 Task: Apply filter "Over a year ago" in request date.
Action: Mouse pressed left at (676, 244)
Screenshot: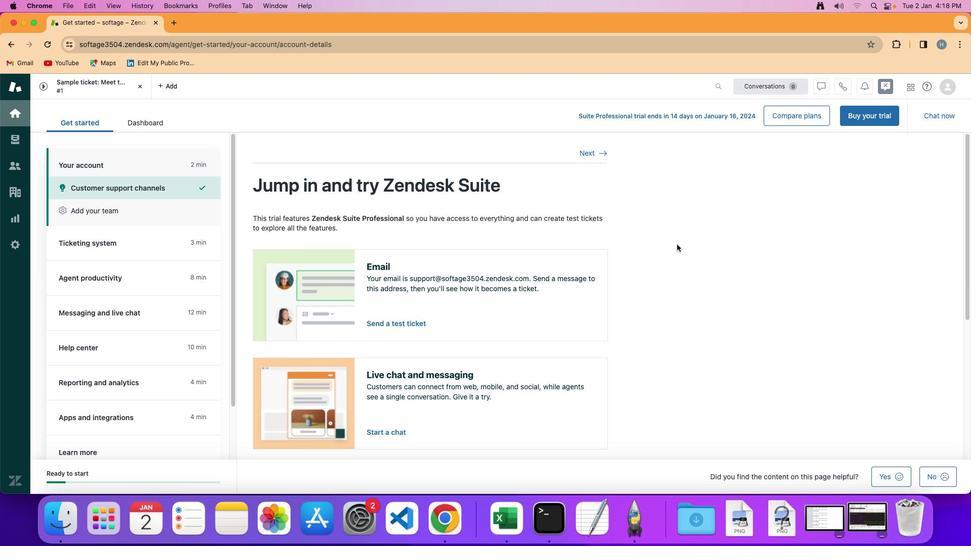 
Action: Mouse moved to (18, 142)
Screenshot: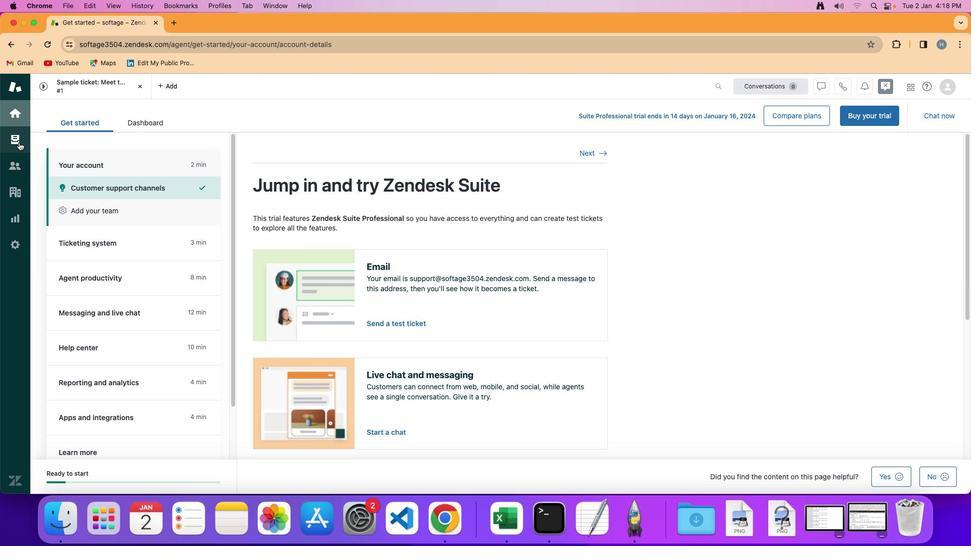 
Action: Mouse pressed left at (18, 142)
Screenshot: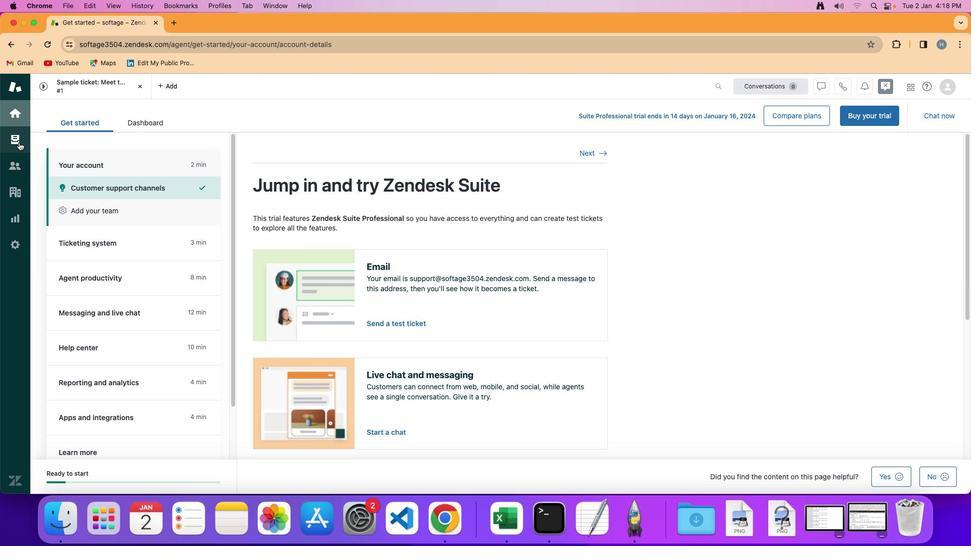 
Action: Mouse moved to (241, 156)
Screenshot: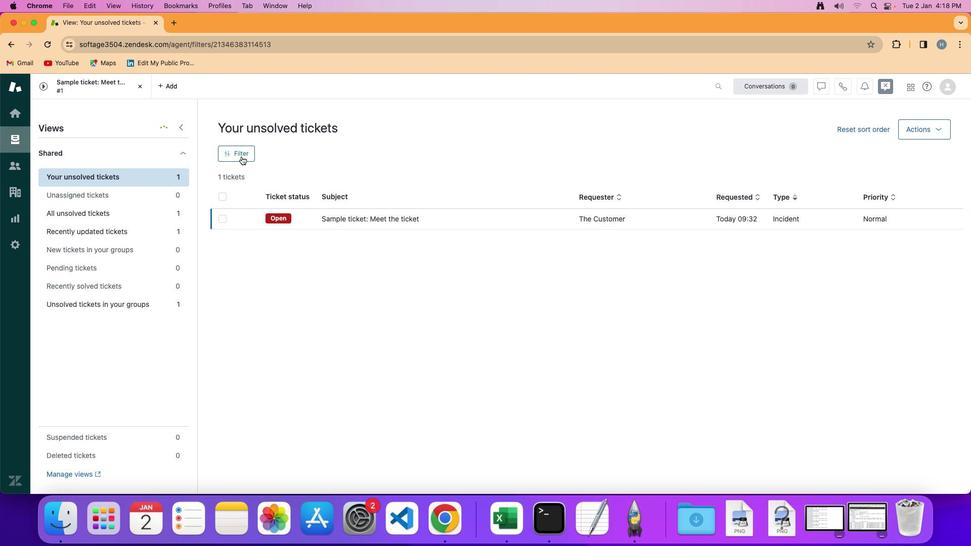 
Action: Mouse pressed left at (241, 156)
Screenshot: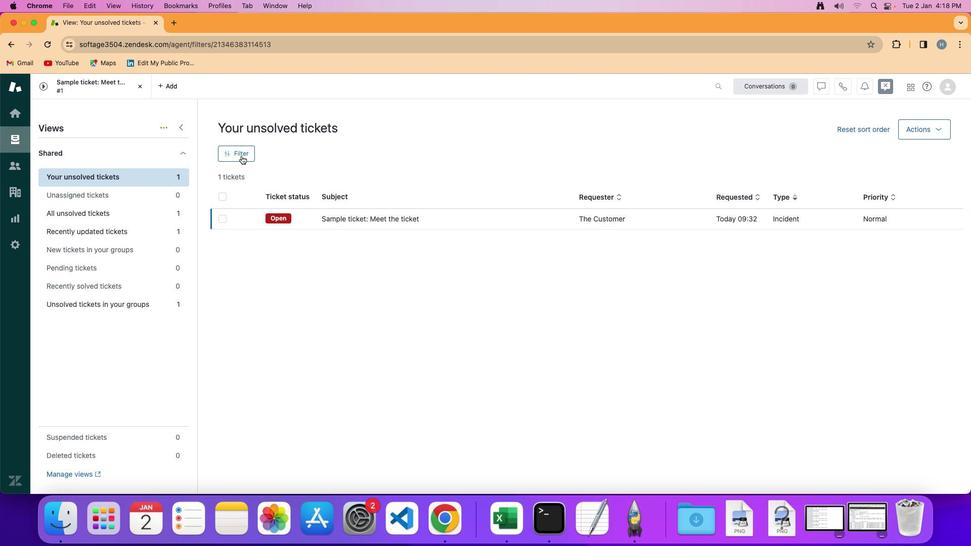 
Action: Mouse moved to (836, 284)
Screenshot: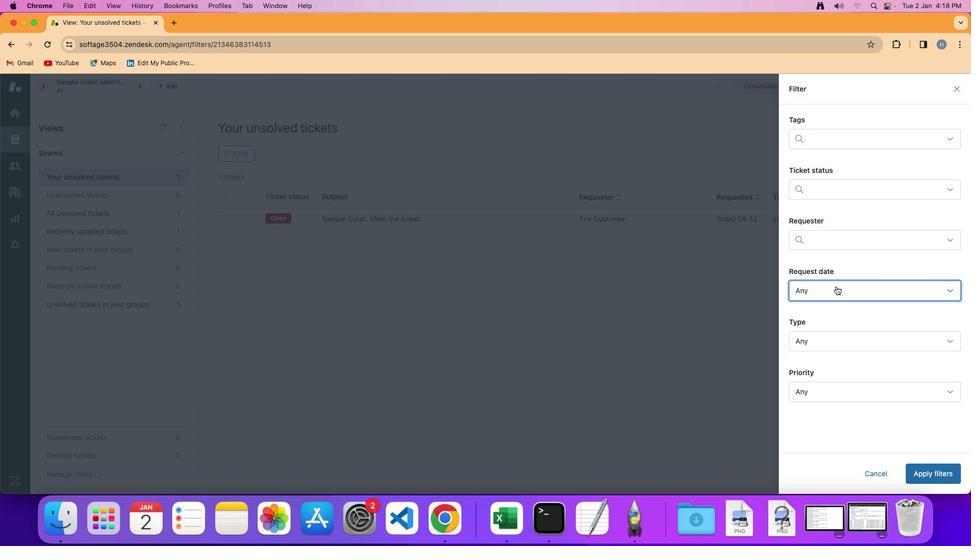 
Action: Mouse pressed left at (836, 284)
Screenshot: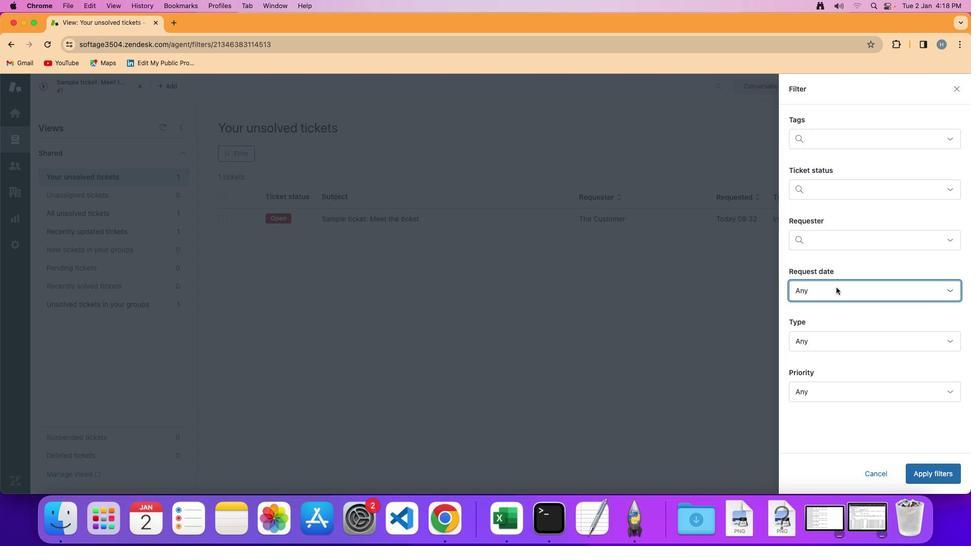 
Action: Mouse moved to (856, 268)
Screenshot: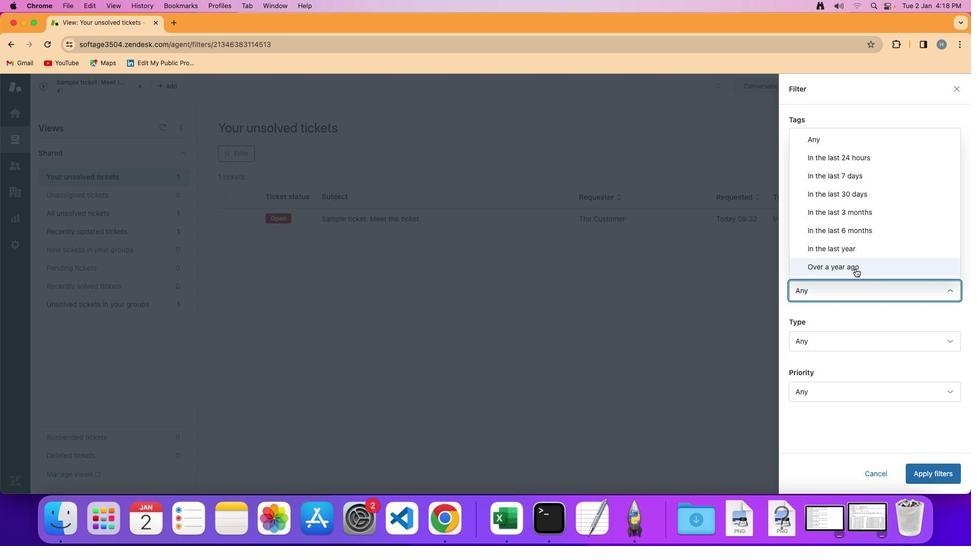 
Action: Mouse pressed left at (856, 268)
Screenshot: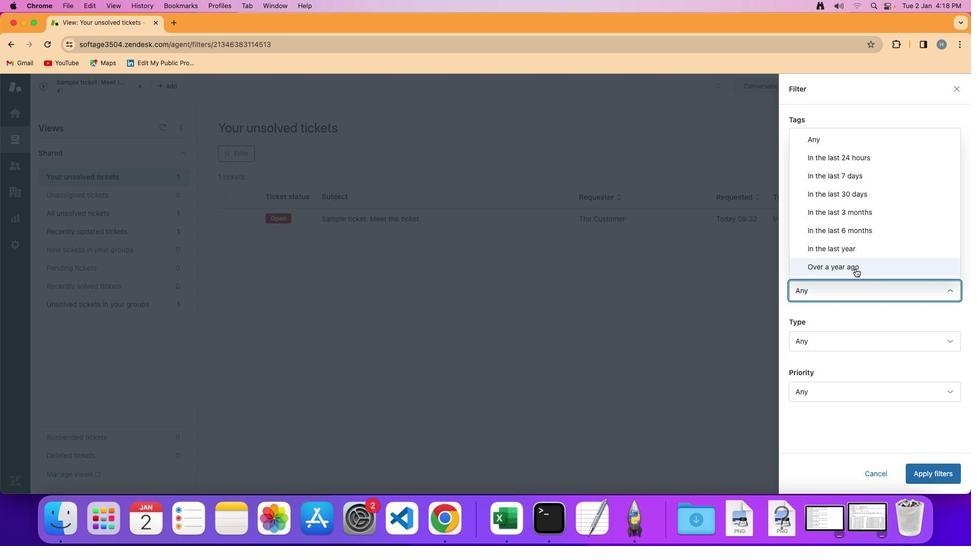 
Action: Mouse moved to (933, 470)
Screenshot: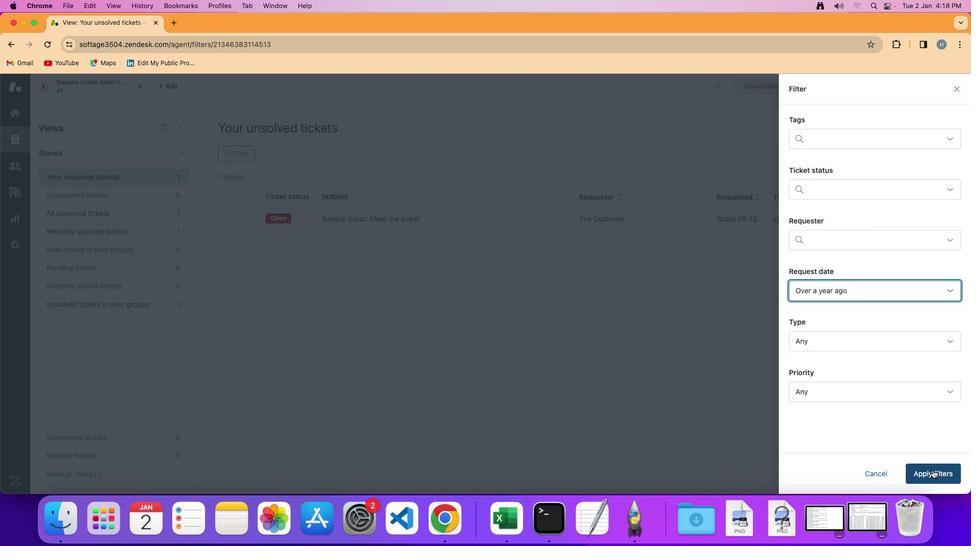 
Action: Mouse pressed left at (933, 470)
Screenshot: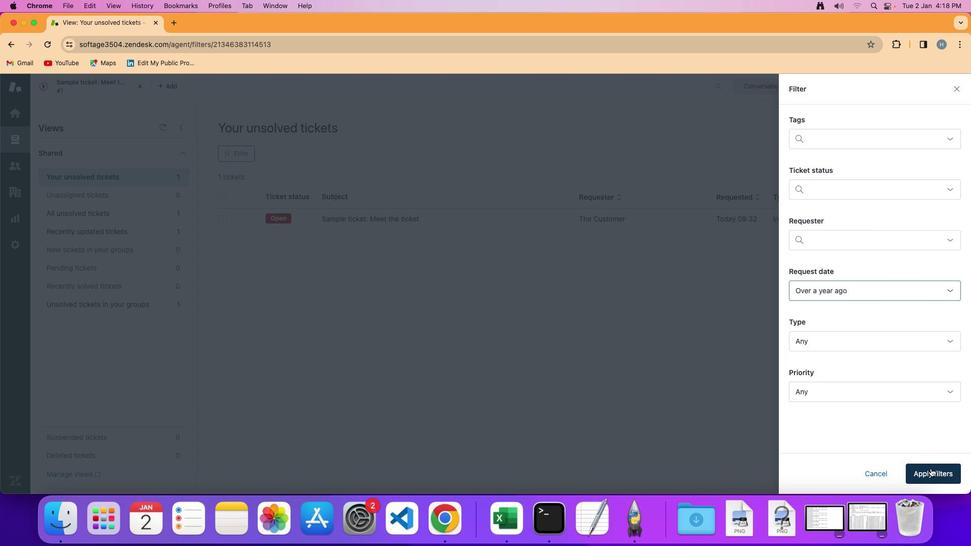 
Action: Mouse moved to (575, 302)
Screenshot: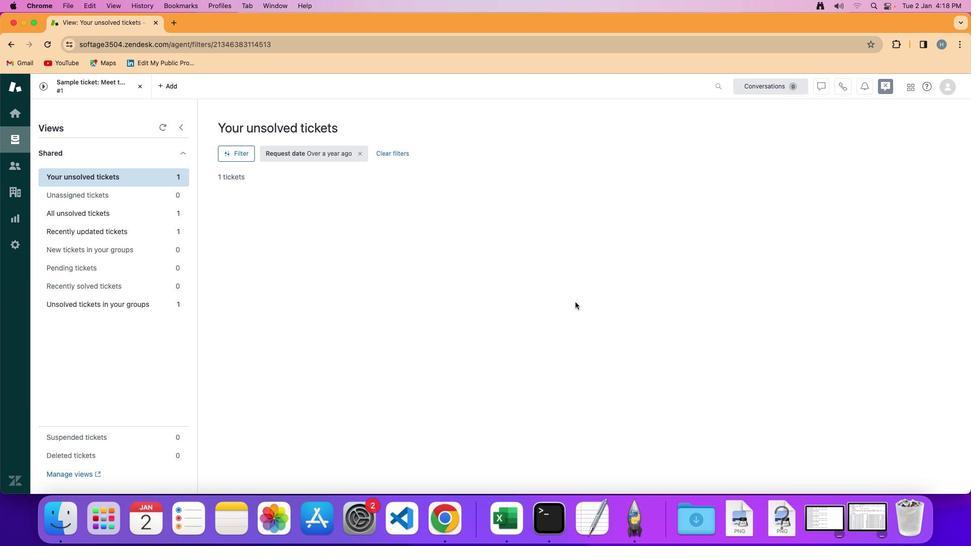 
